 Task: Look for products in the category "Baby Health Care" from Mommy's Bliss only.
Action: Mouse moved to (286, 150)
Screenshot: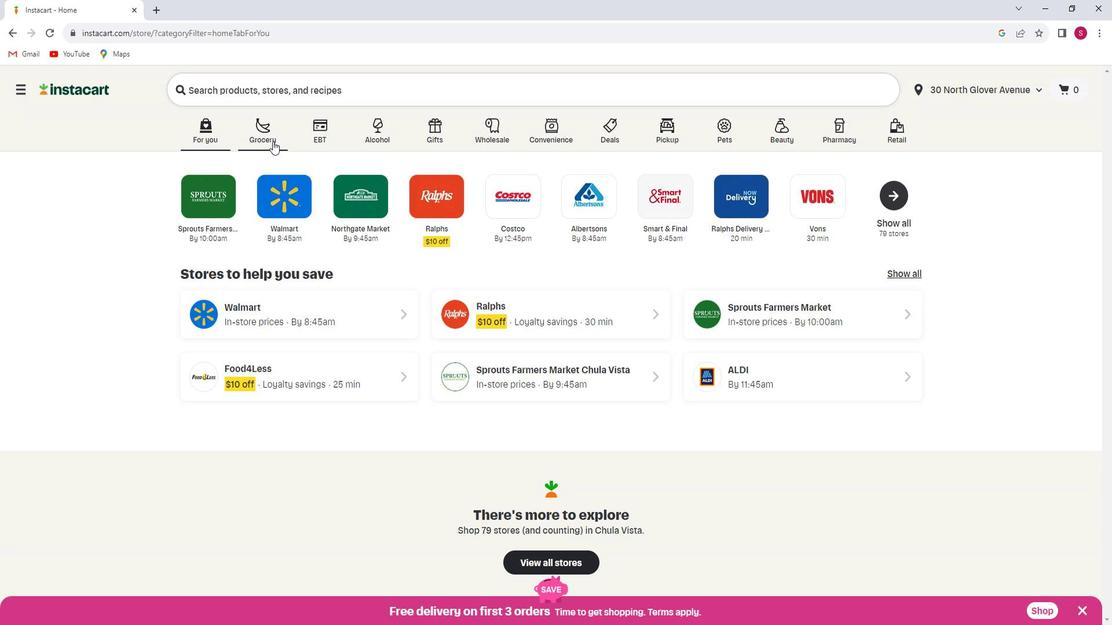
Action: Mouse pressed left at (286, 150)
Screenshot: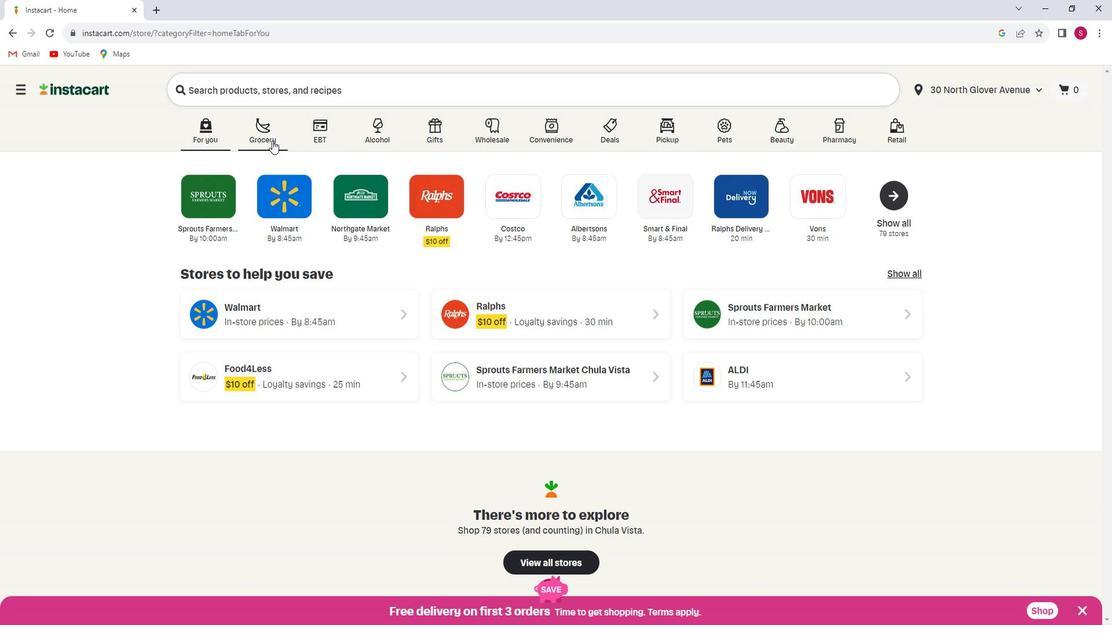 
Action: Mouse moved to (305, 344)
Screenshot: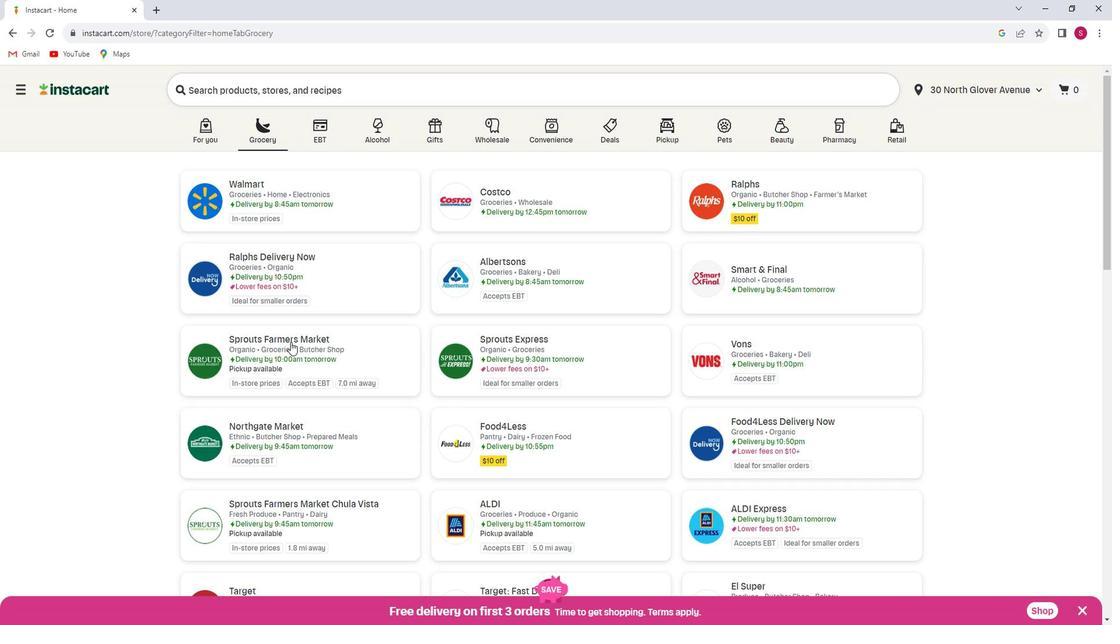
Action: Mouse pressed left at (305, 344)
Screenshot: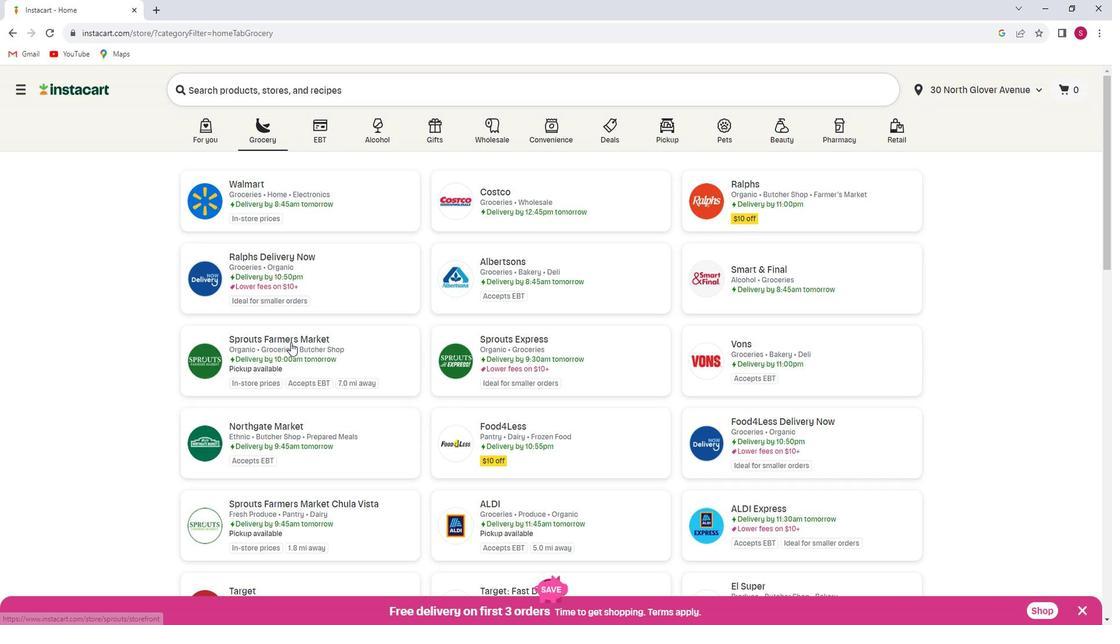 
Action: Mouse moved to (81, 380)
Screenshot: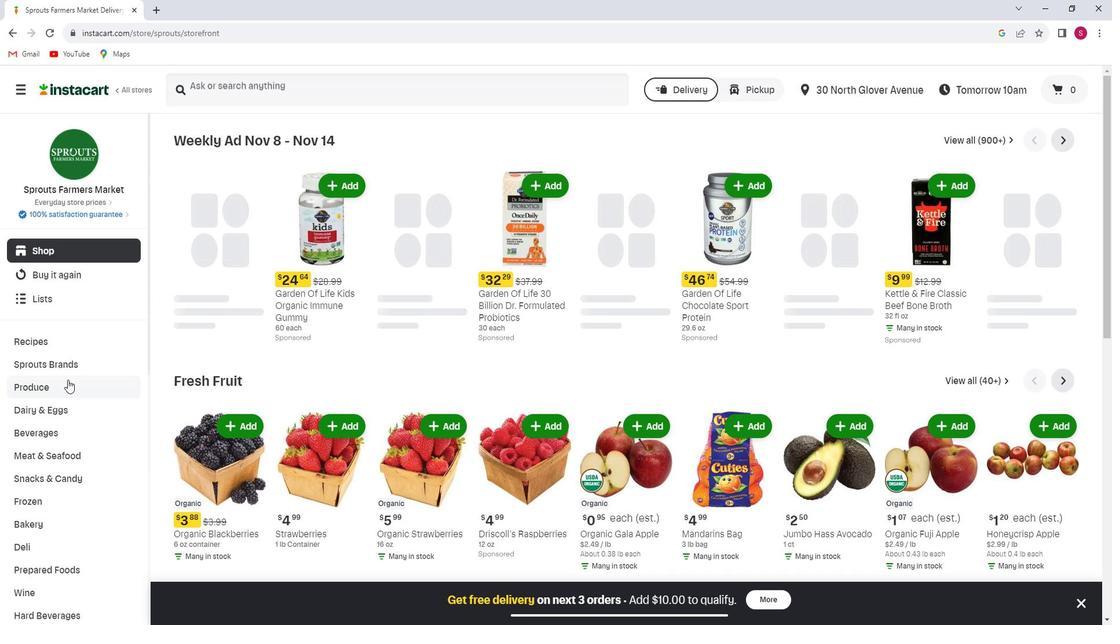 
Action: Mouse scrolled (81, 379) with delta (0, 0)
Screenshot: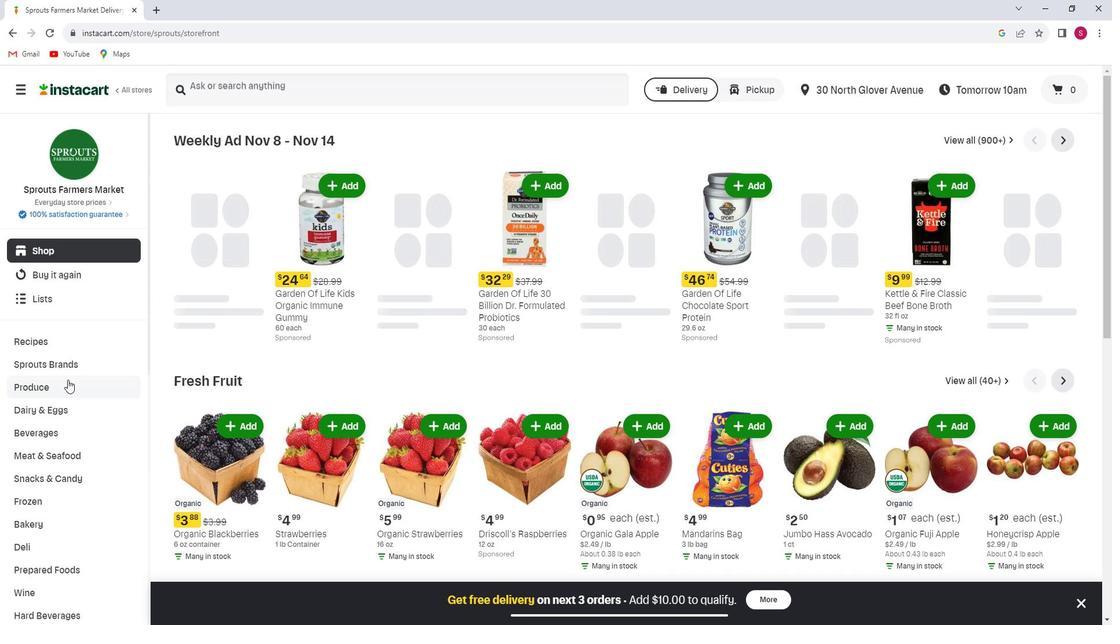
Action: Mouse scrolled (81, 379) with delta (0, 0)
Screenshot: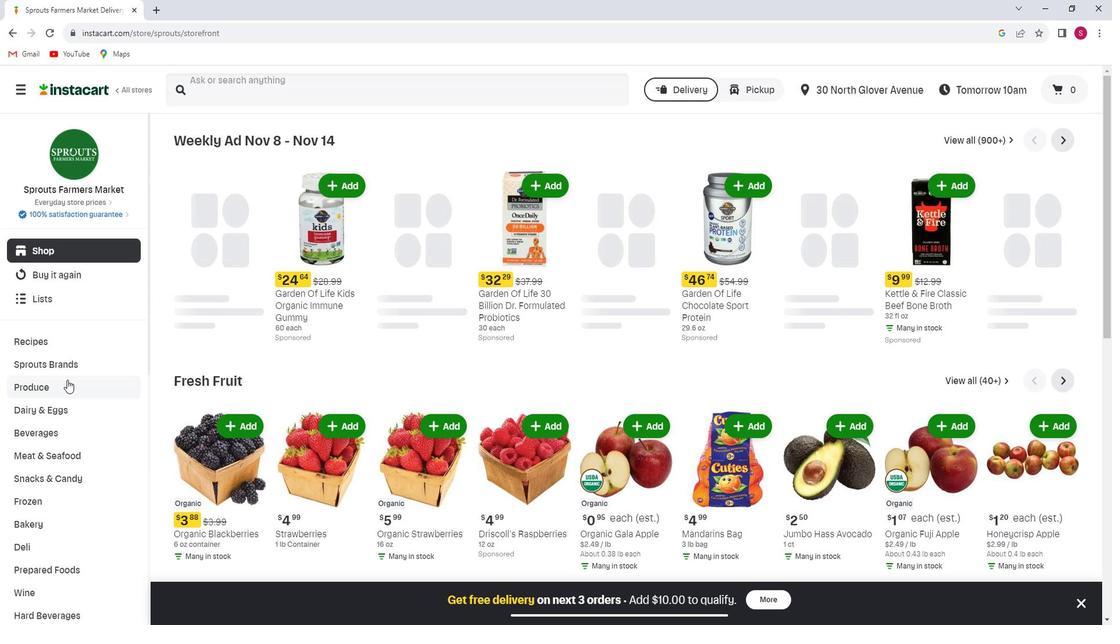 
Action: Mouse scrolled (81, 379) with delta (0, 0)
Screenshot: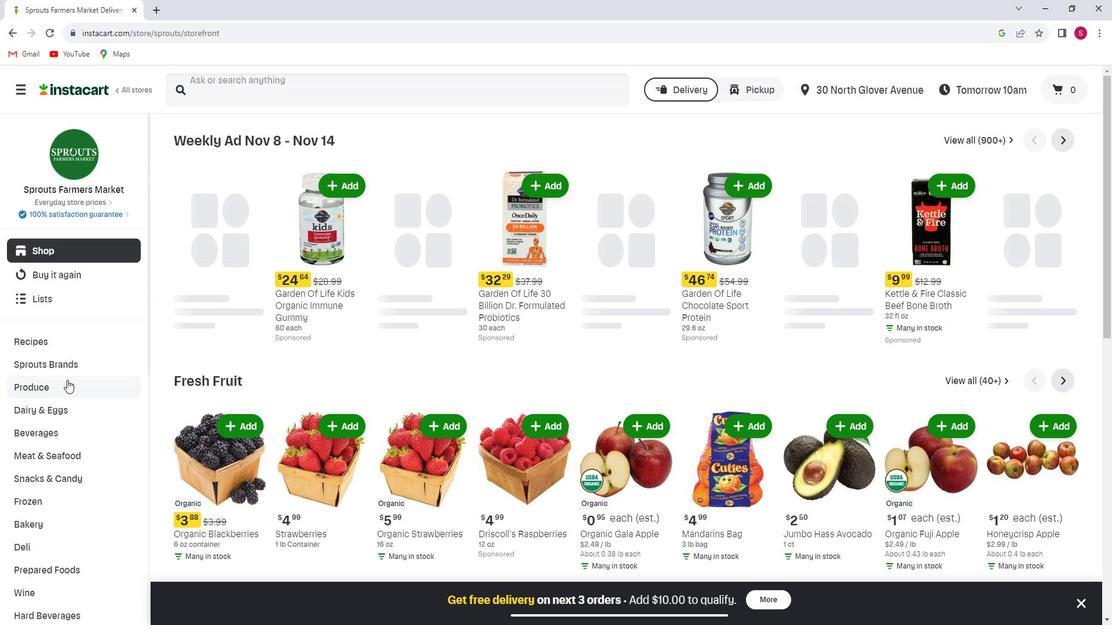 
Action: Mouse scrolled (81, 379) with delta (0, 0)
Screenshot: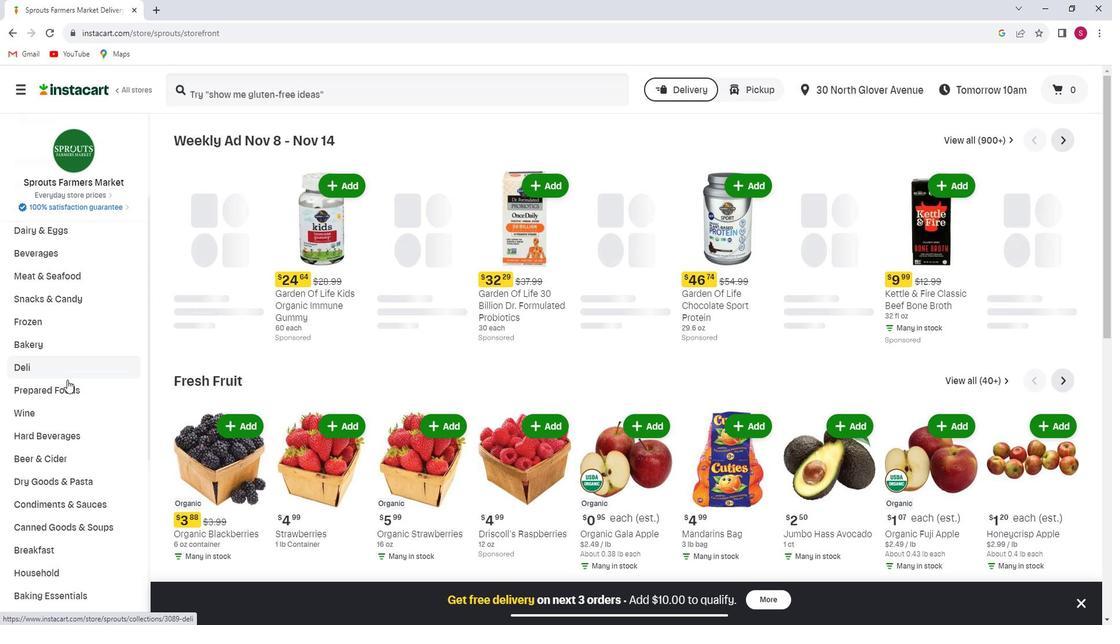 
Action: Mouse scrolled (81, 379) with delta (0, 0)
Screenshot: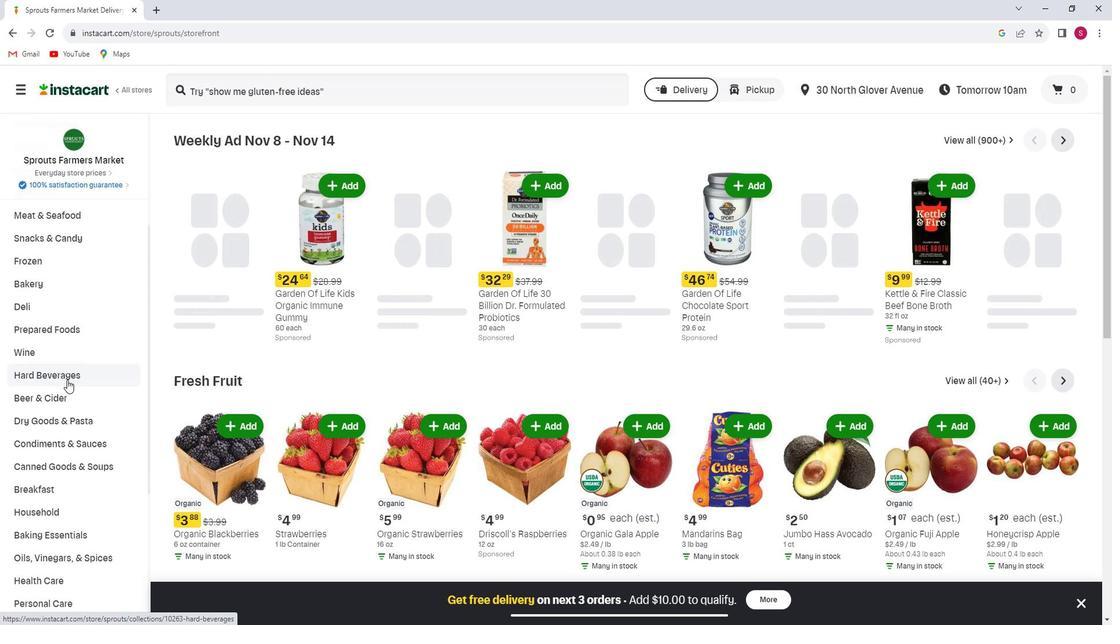 
Action: Mouse scrolled (81, 379) with delta (0, 0)
Screenshot: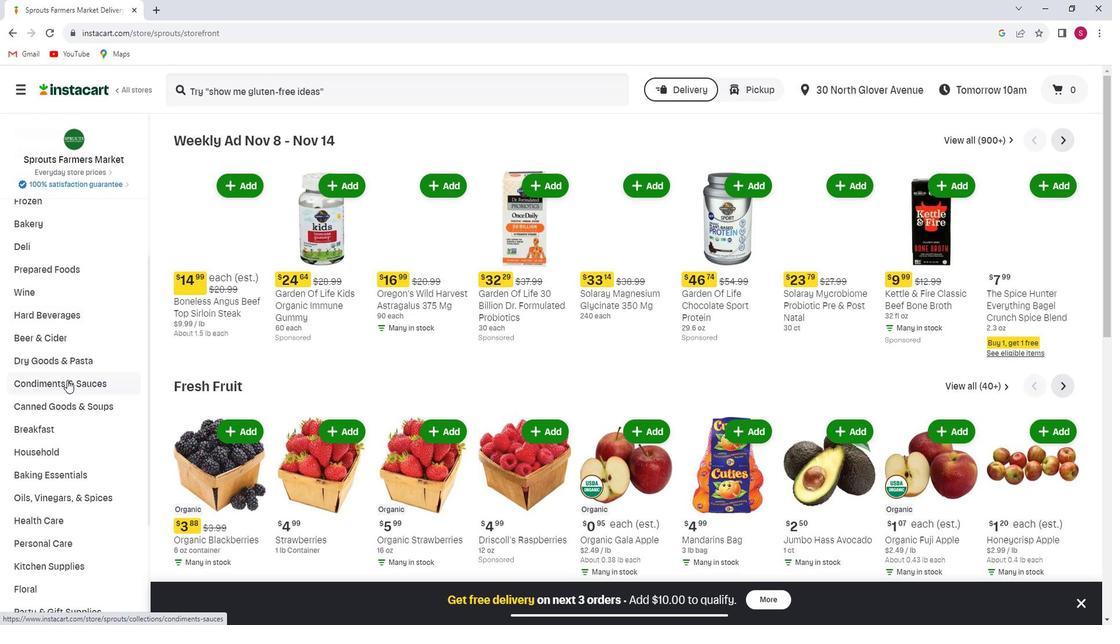 
Action: Mouse scrolled (81, 379) with delta (0, 0)
Screenshot: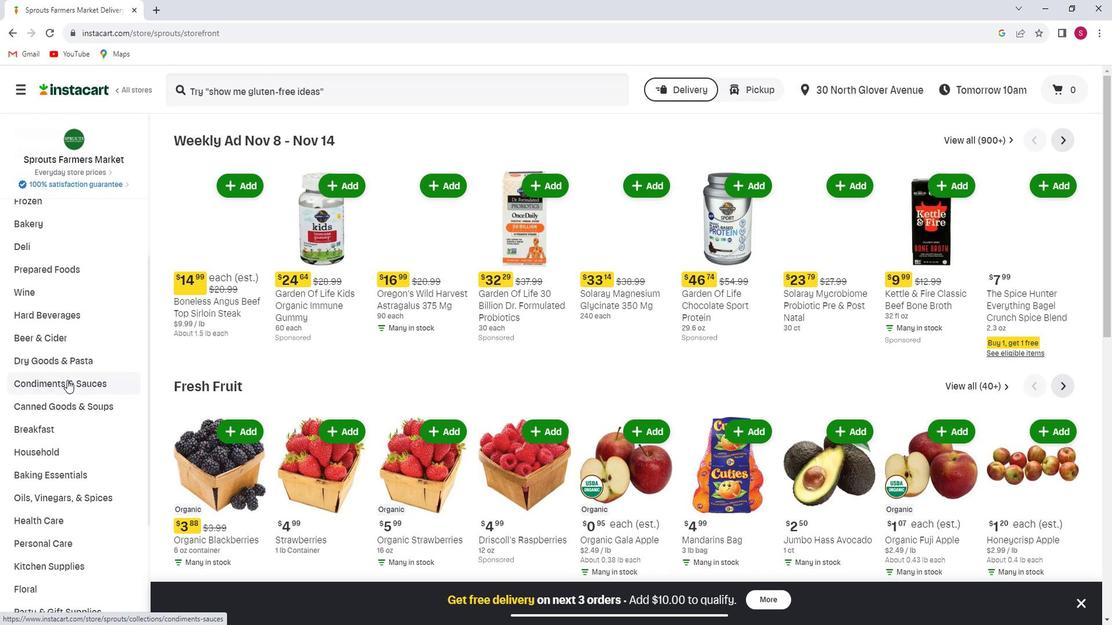 
Action: Mouse scrolled (81, 379) with delta (0, 0)
Screenshot: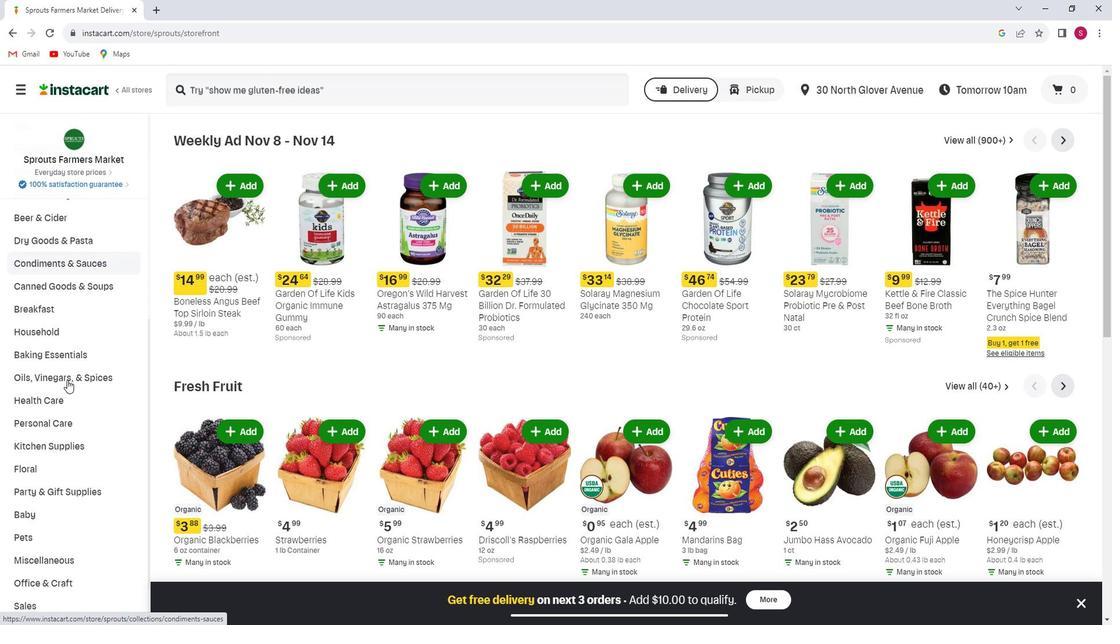 
Action: Mouse scrolled (81, 379) with delta (0, 0)
Screenshot: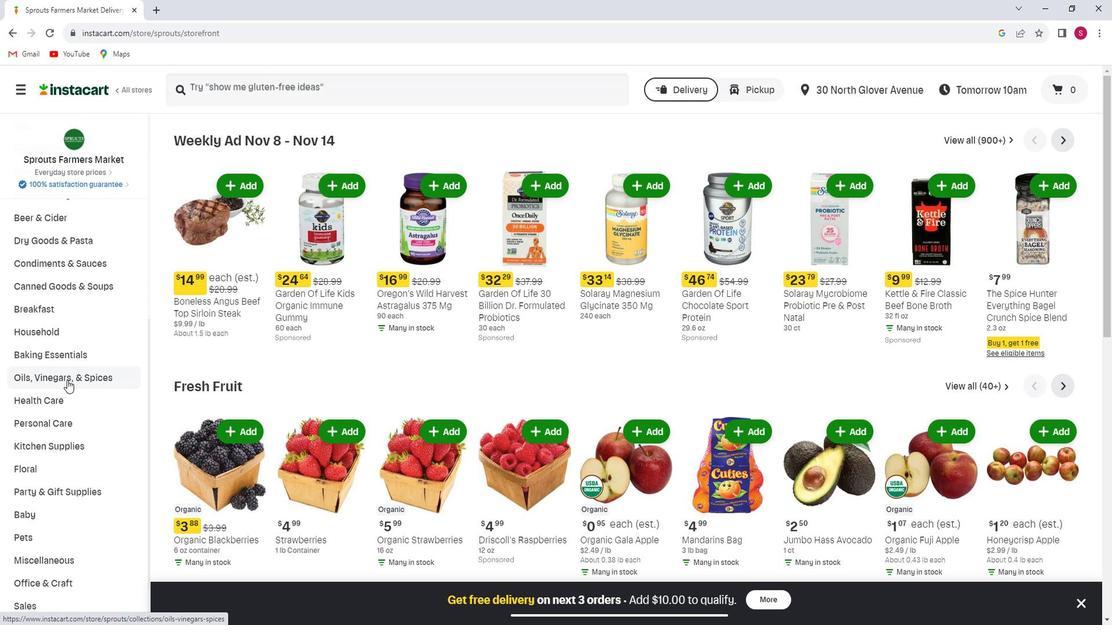 
Action: Mouse scrolled (81, 379) with delta (0, 0)
Screenshot: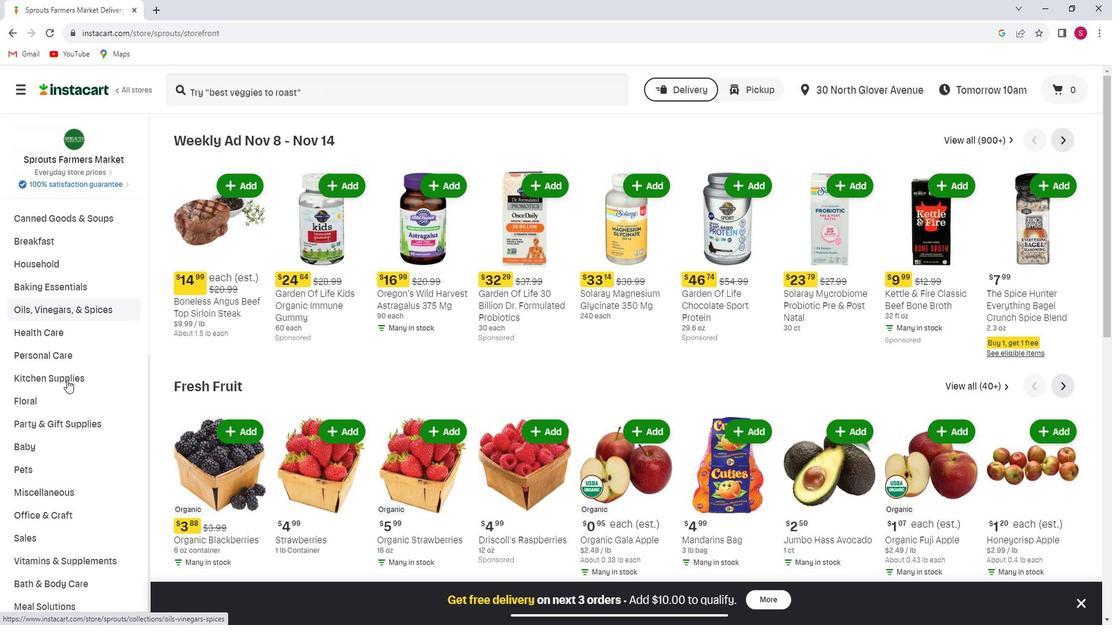 
Action: Mouse scrolled (81, 379) with delta (0, 0)
Screenshot: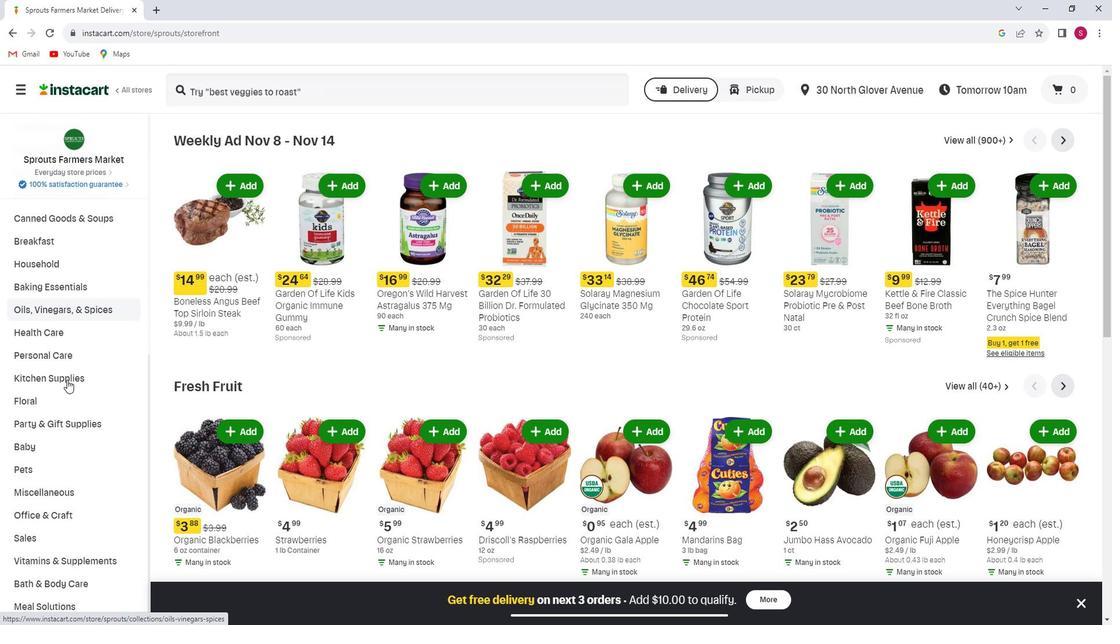 
Action: Mouse moved to (45, 448)
Screenshot: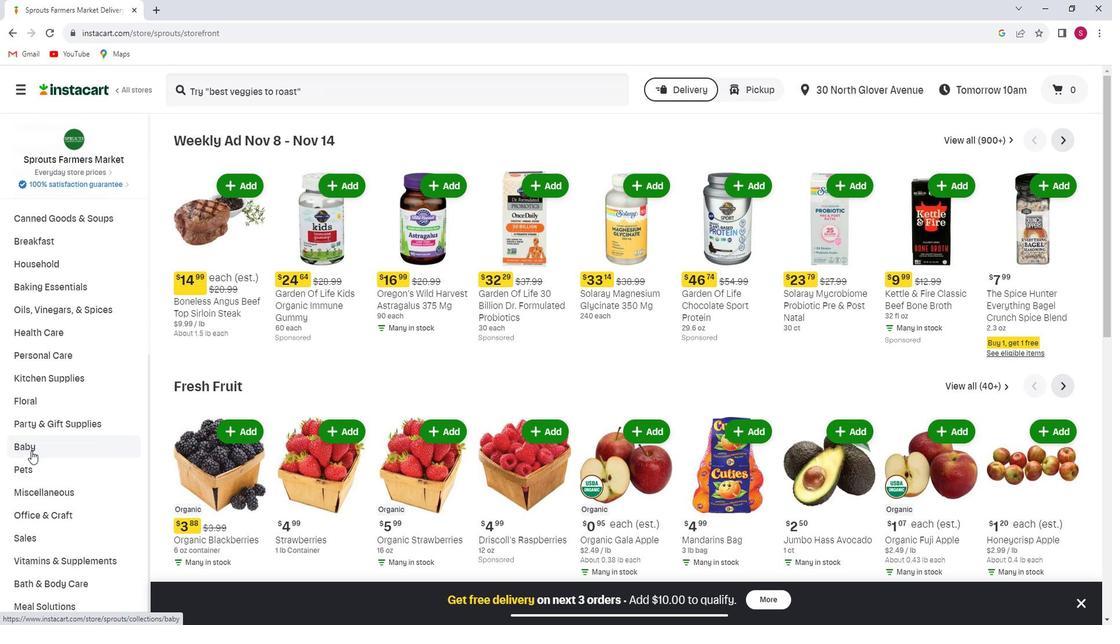 
Action: Mouse pressed left at (45, 448)
Screenshot: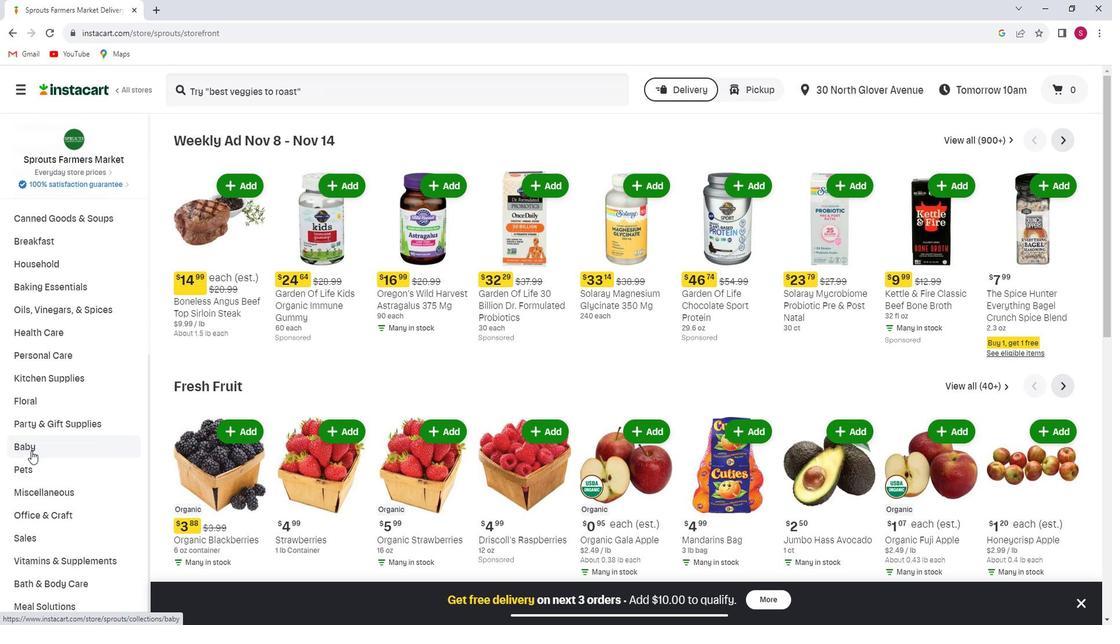 
Action: Mouse moved to (61, 464)
Screenshot: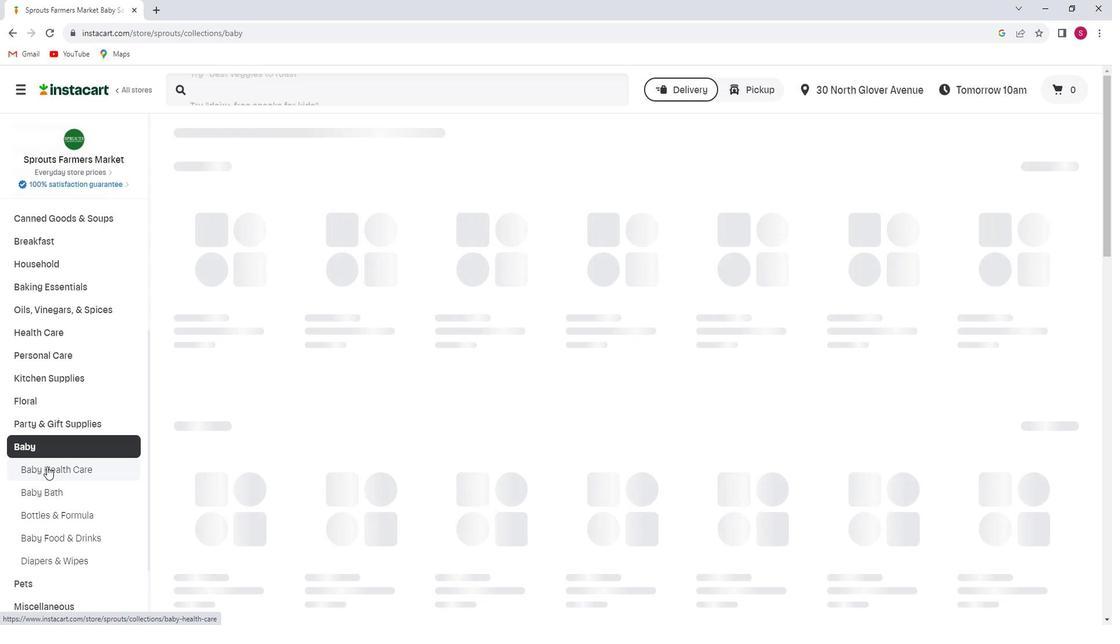 
Action: Mouse pressed left at (61, 464)
Screenshot: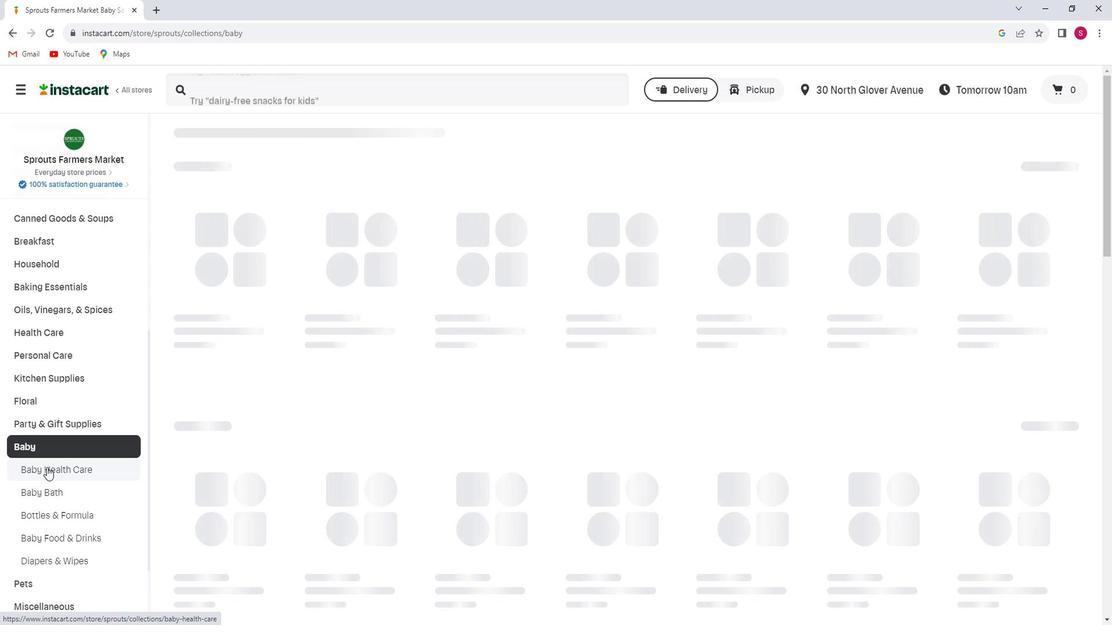 
Action: Mouse moved to (283, 239)
Screenshot: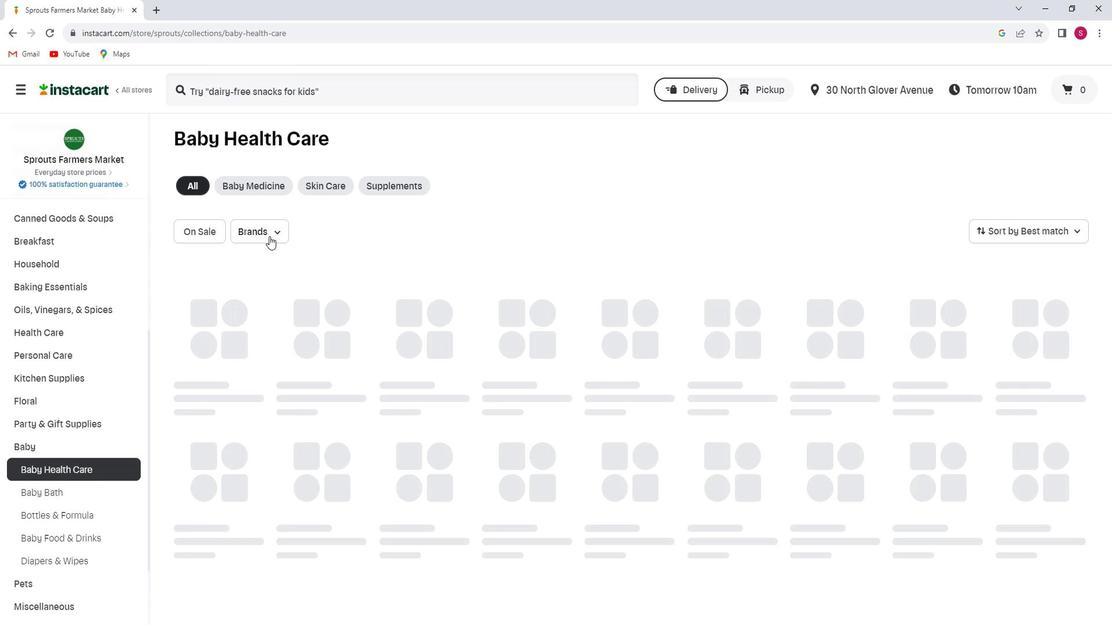 
Action: Mouse pressed left at (283, 239)
Screenshot: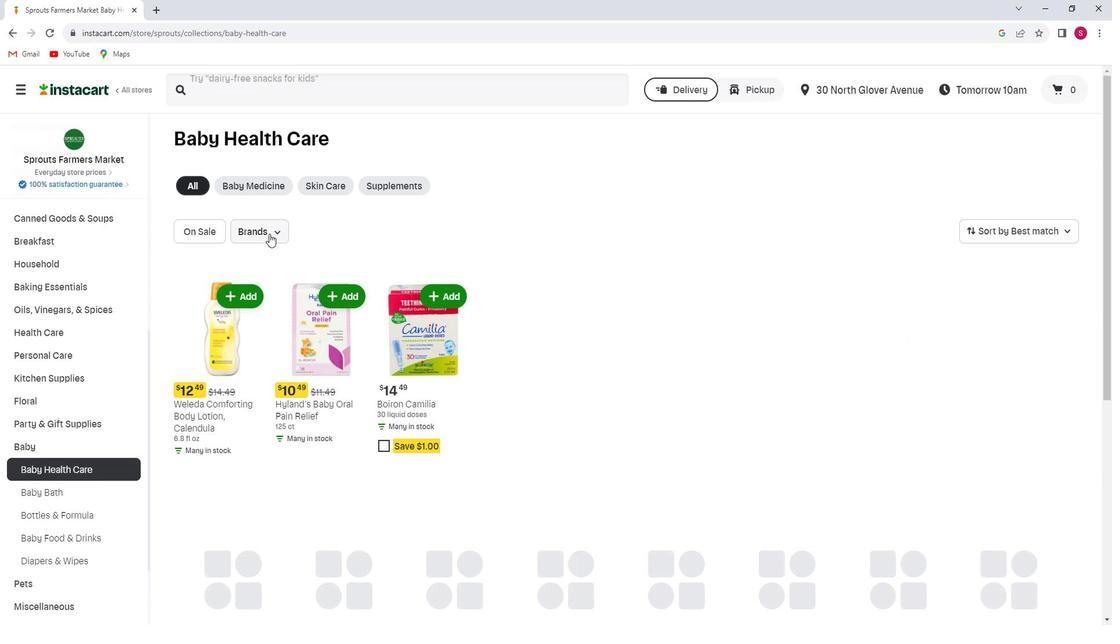 
Action: Mouse moved to (310, 309)
Screenshot: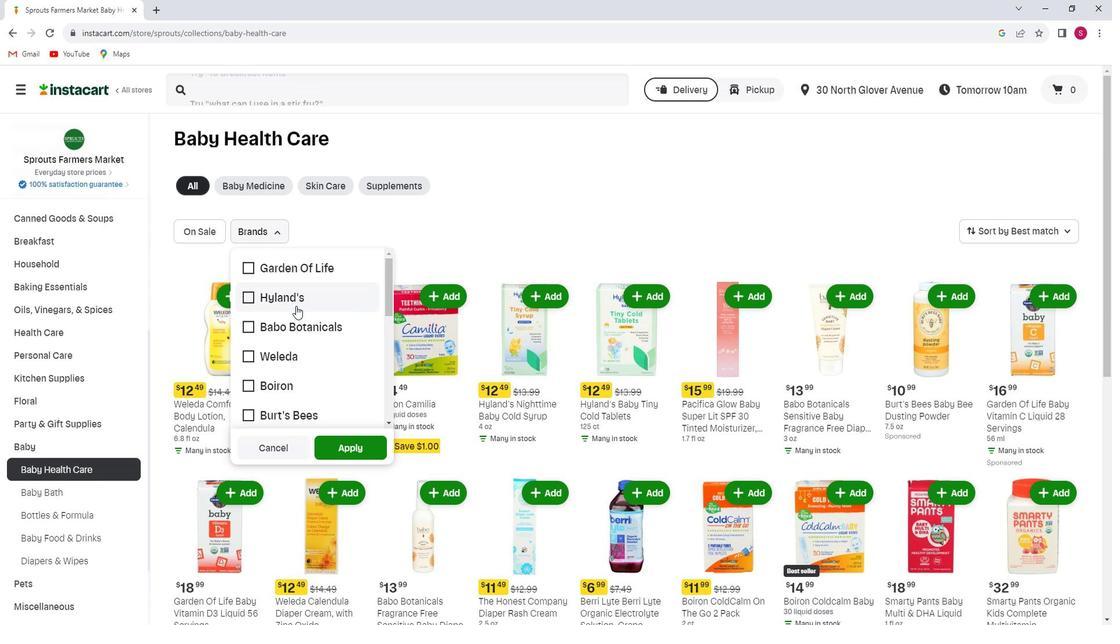 
Action: Mouse scrolled (310, 309) with delta (0, 0)
Screenshot: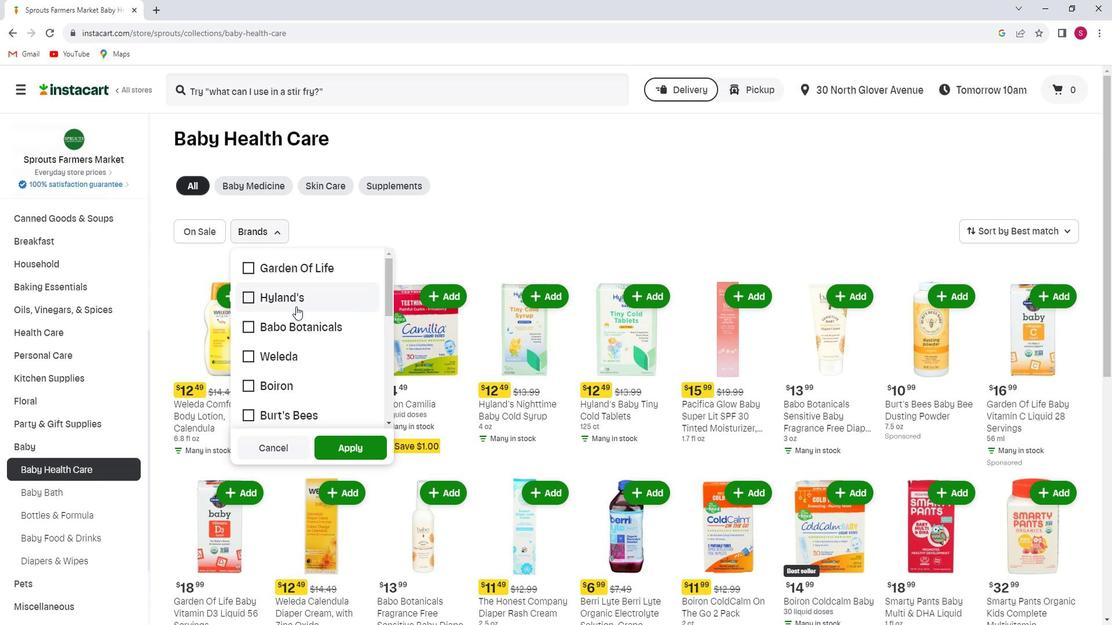 
Action: Mouse scrolled (310, 309) with delta (0, 0)
Screenshot: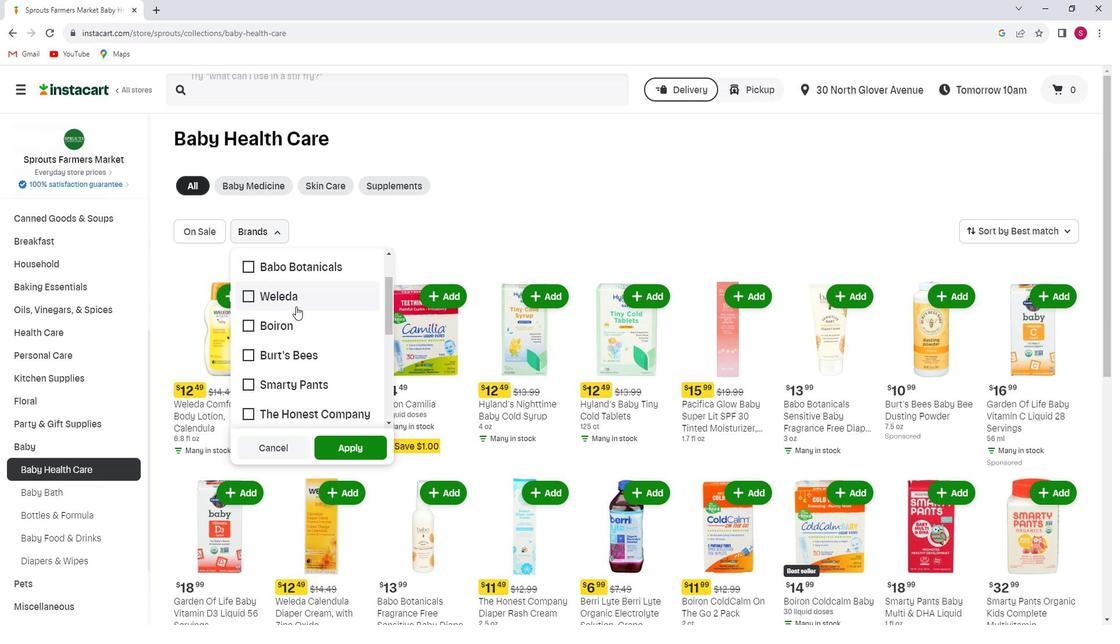 
Action: Mouse scrolled (310, 309) with delta (0, 0)
Screenshot: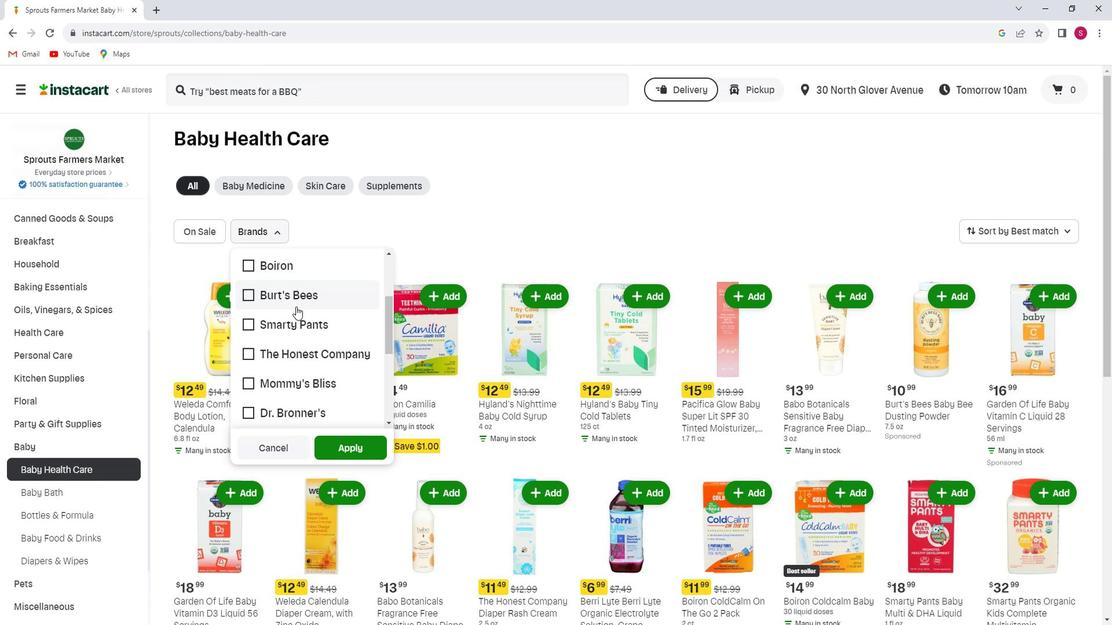 
Action: Mouse moved to (265, 323)
Screenshot: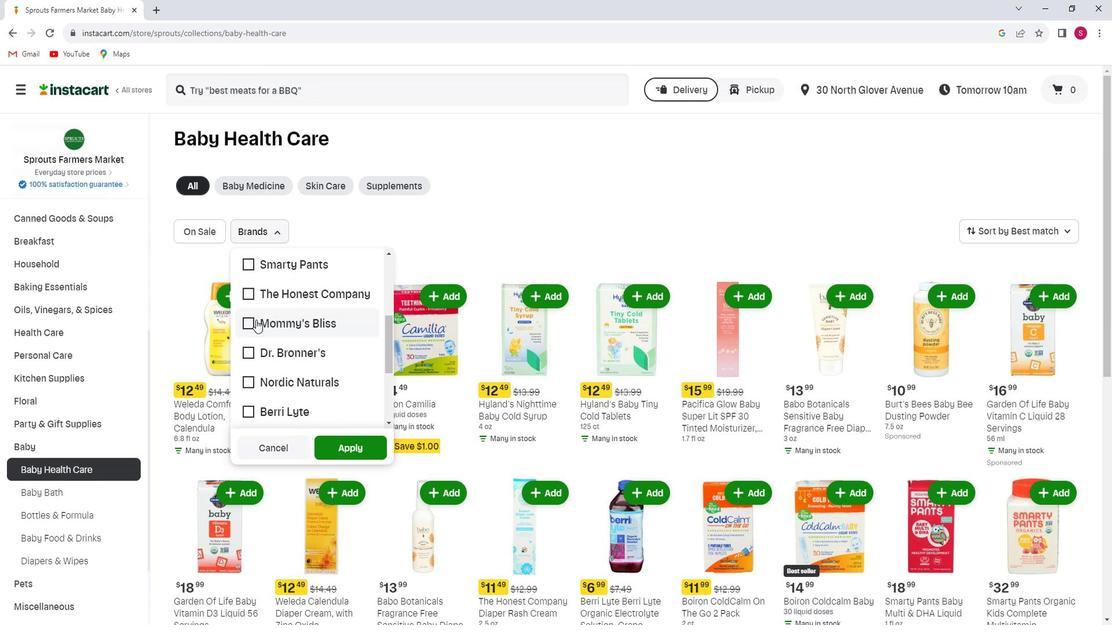 
Action: Mouse pressed left at (265, 323)
Screenshot: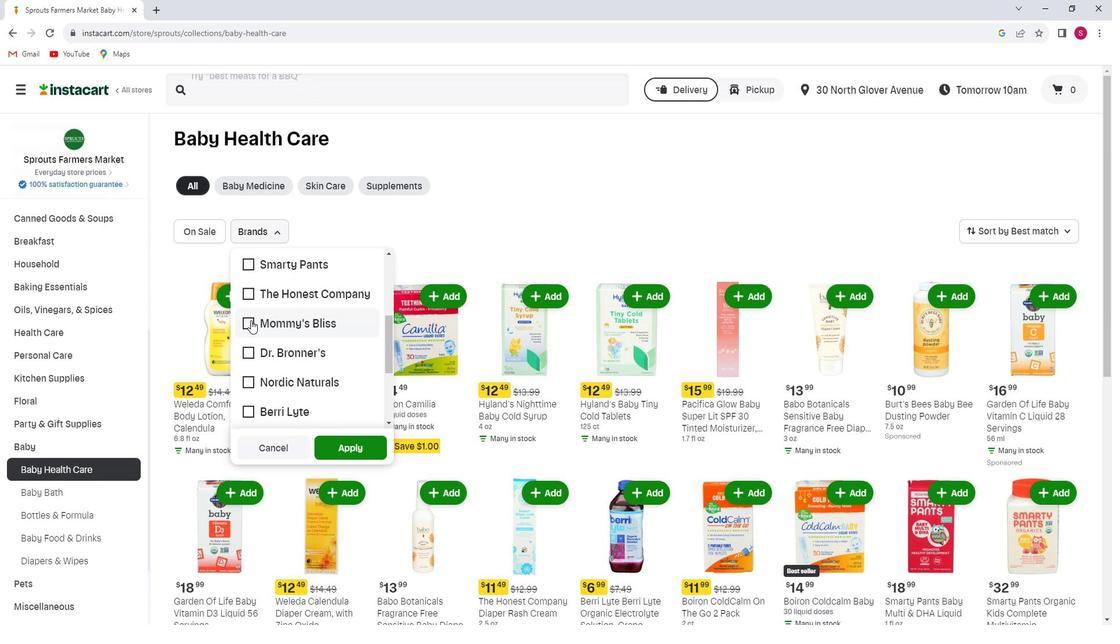 
Action: Mouse moved to (366, 445)
Screenshot: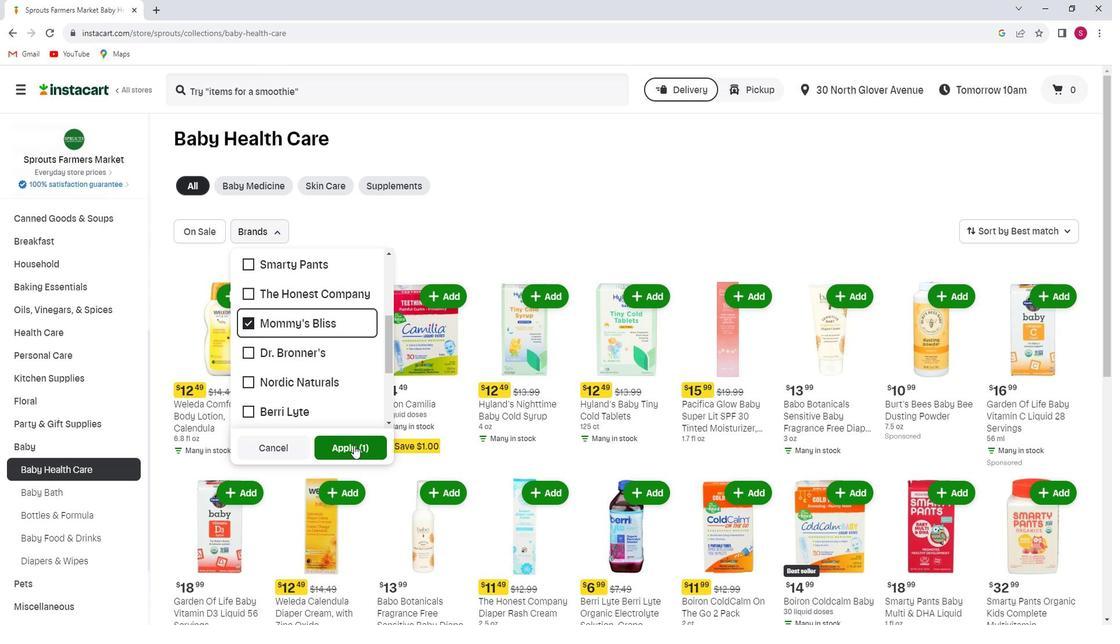 
Action: Mouse pressed left at (366, 445)
Screenshot: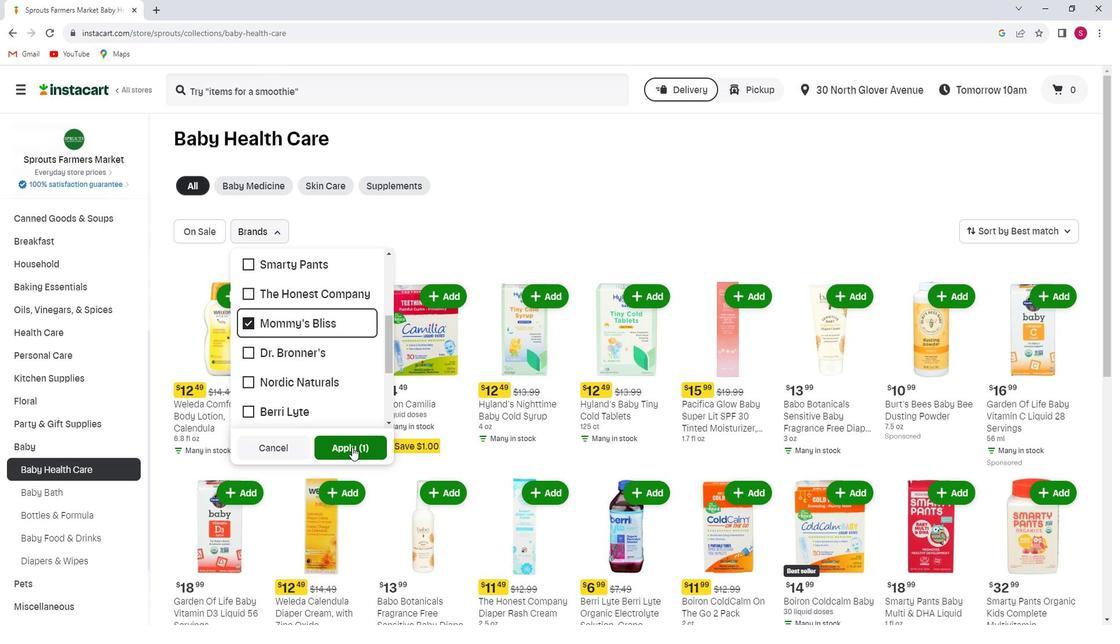 
Action: Mouse moved to (366, 444)
Screenshot: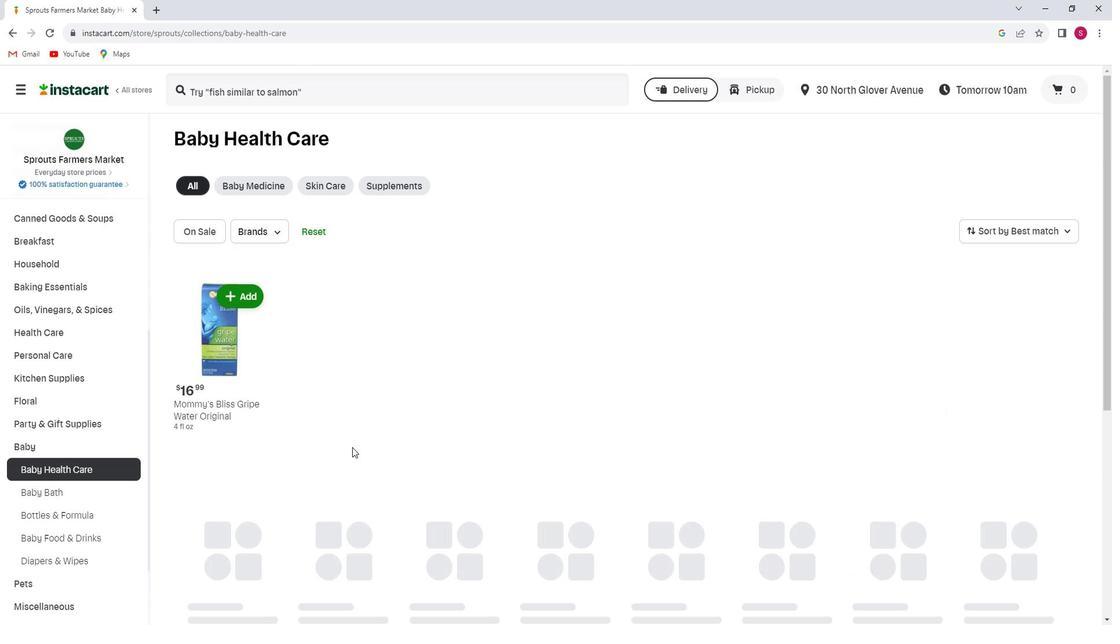
